 Task: Enter external event links "https://www.linkedin.com/business/marketing/blog/linkedin-ads/how-to-set-up-your-linkedin-event-in-5-easy-steps".
Action: Mouse moved to (483, 243)
Screenshot: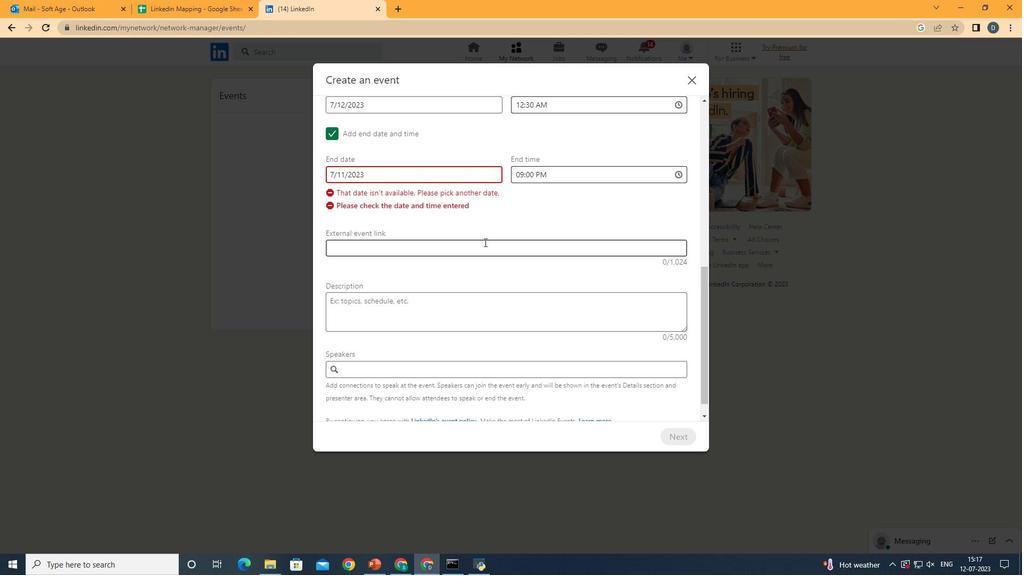 
Action: Mouse pressed left at (483, 243)
Screenshot: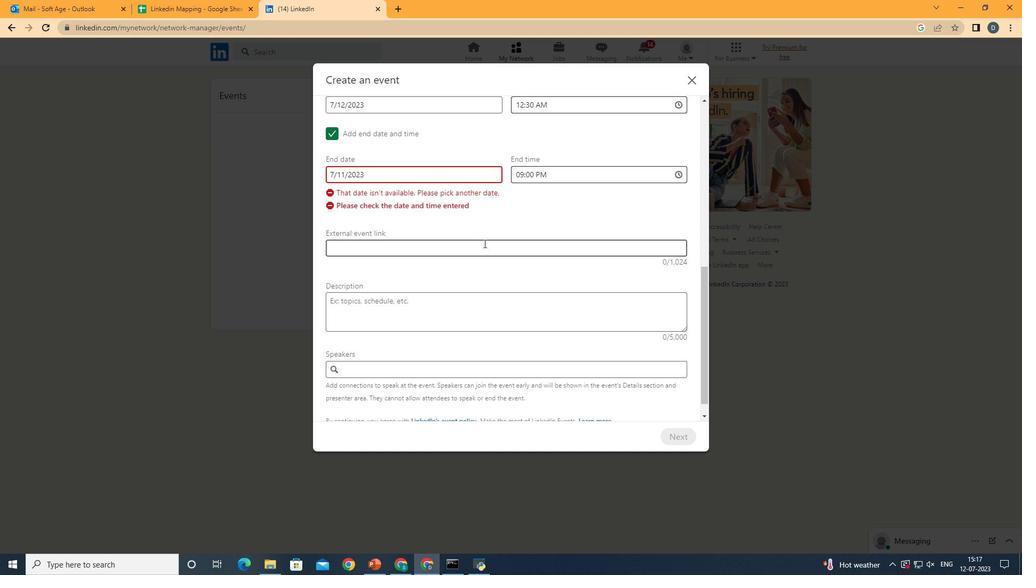 
Action: Mouse moved to (483, 244)
Screenshot: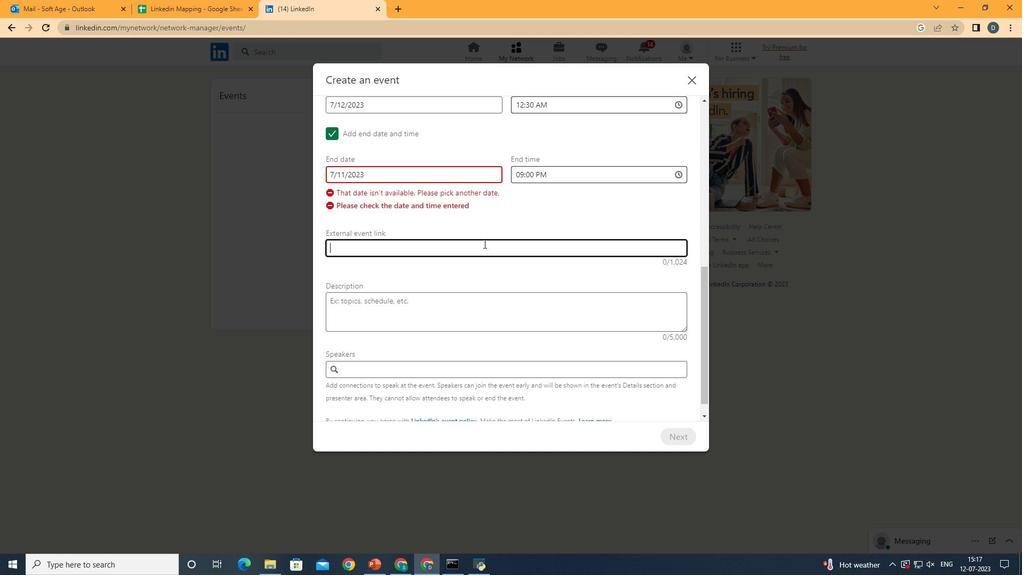 
Action: Key pressed ctrl+V
Screenshot: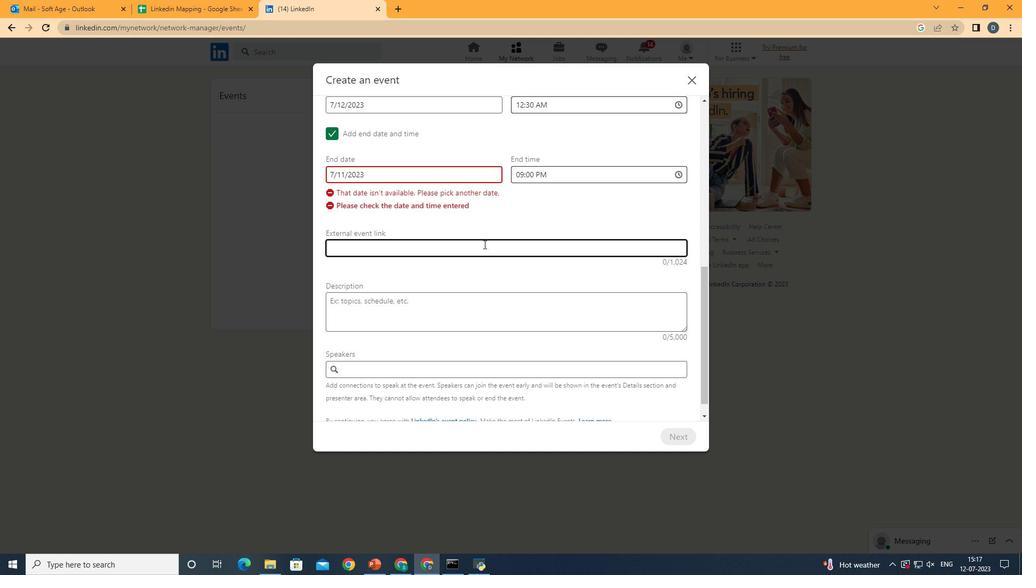 
Action: Mouse moved to (629, 266)
Screenshot: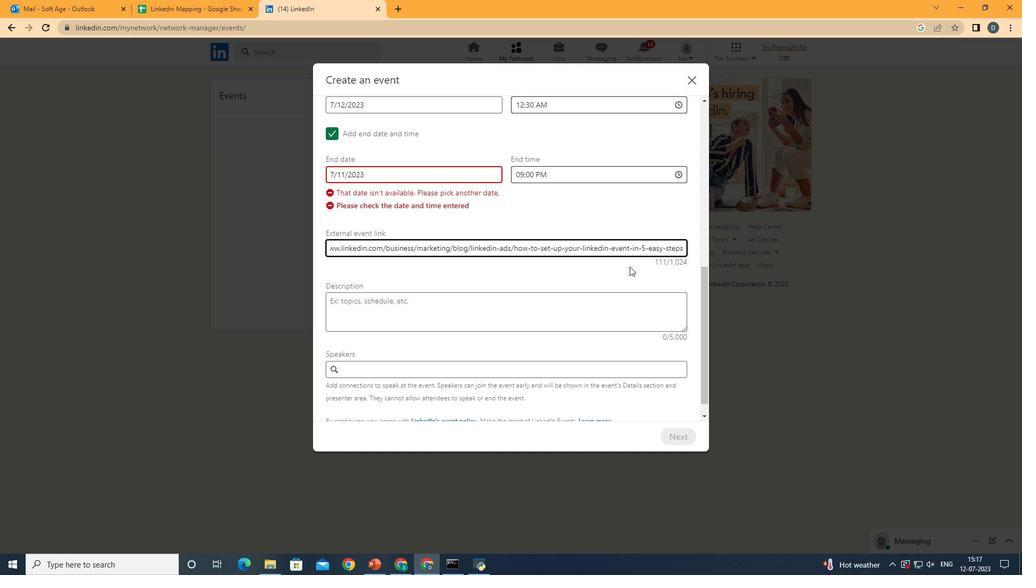 
Action: Mouse pressed left at (629, 266)
Screenshot: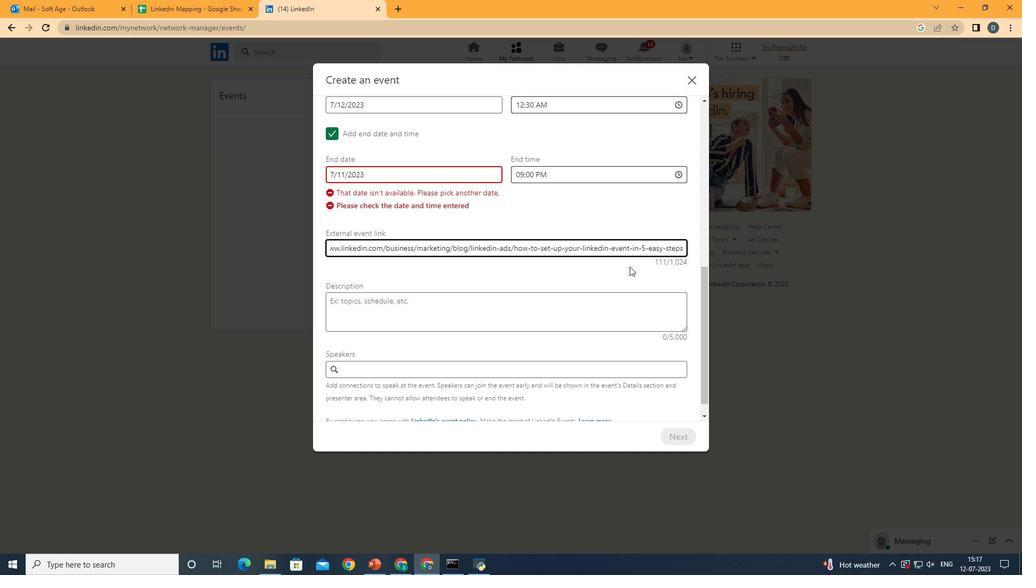 
Action: Mouse scrolled (629, 266) with delta (0, 0)
Screenshot: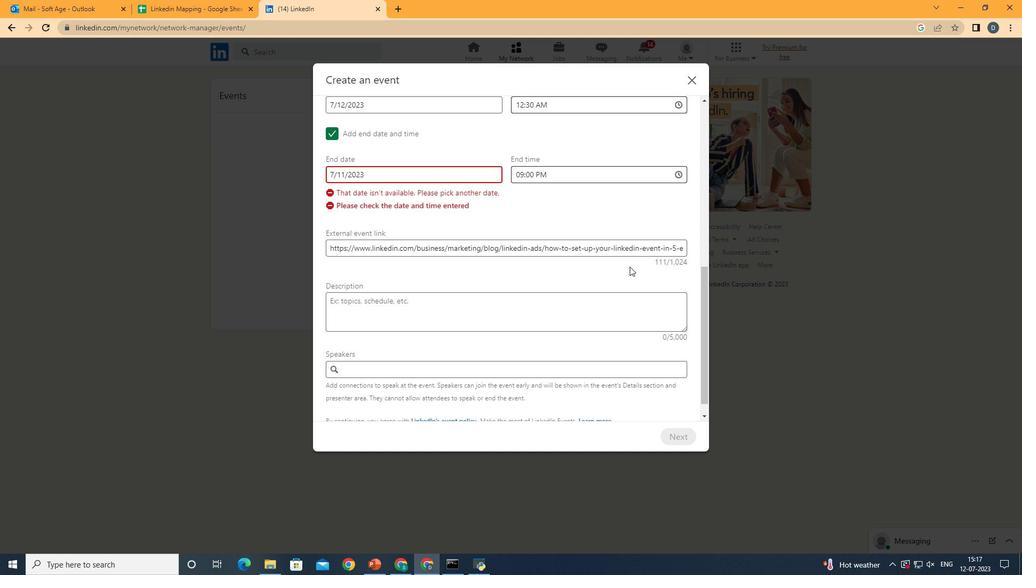 
Action: Mouse scrolled (629, 266) with delta (0, 0)
Screenshot: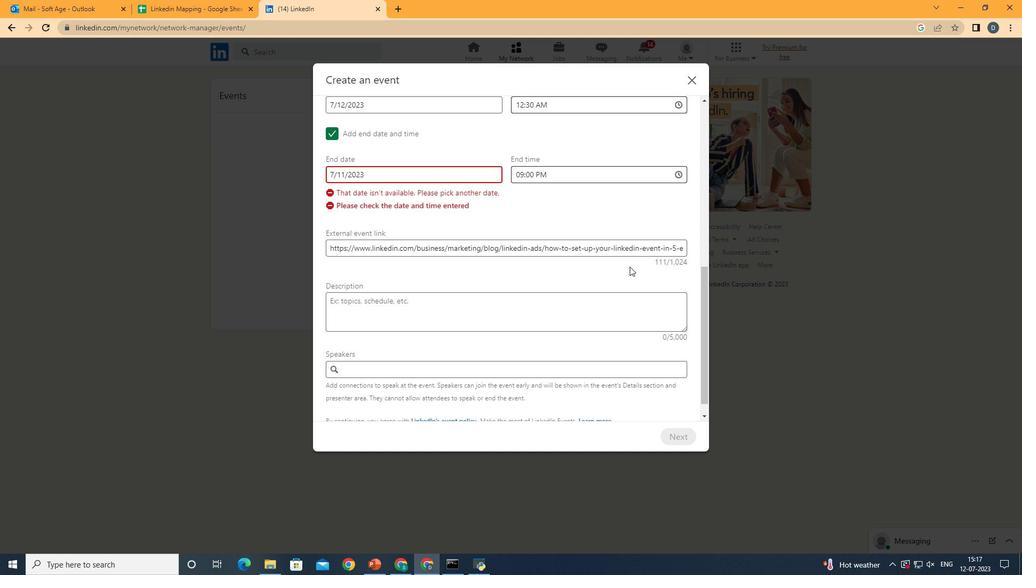 
Action: Mouse moved to (516, 292)
Screenshot: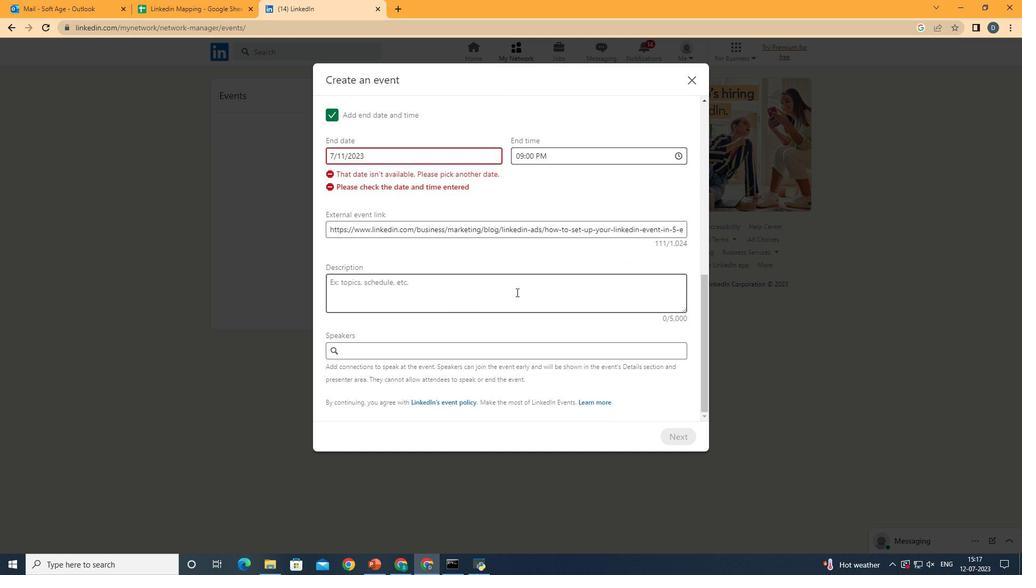 
